 Task: Select the the all in the cursor surrounding lines style.
Action: Mouse moved to (13, 559)
Screenshot: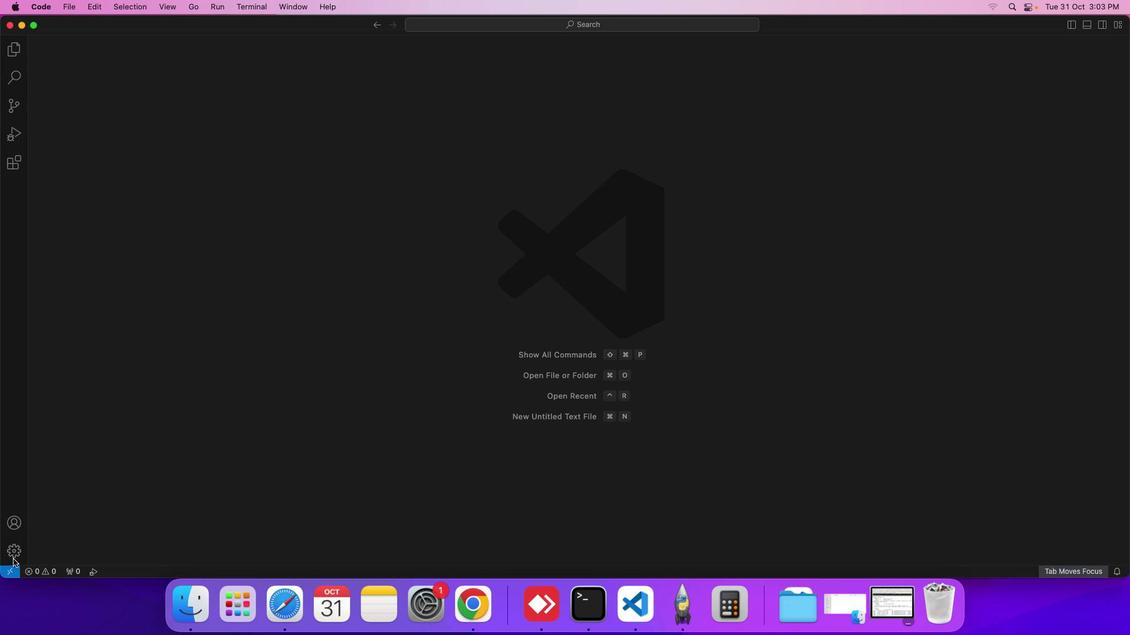 
Action: Mouse pressed left at (13, 559)
Screenshot: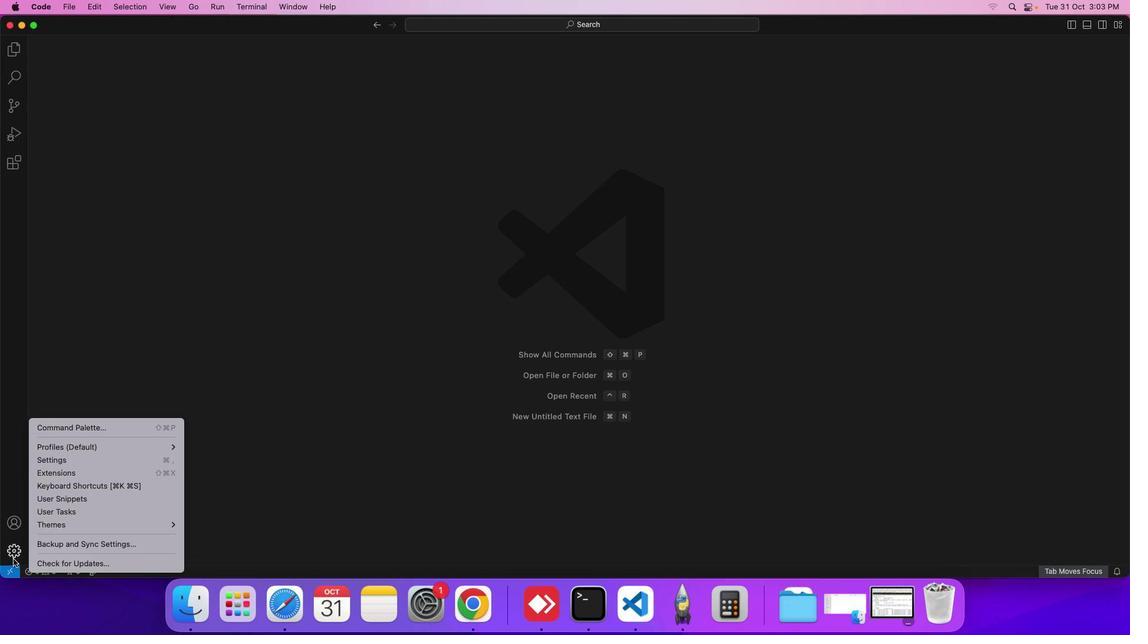 
Action: Mouse moved to (87, 462)
Screenshot: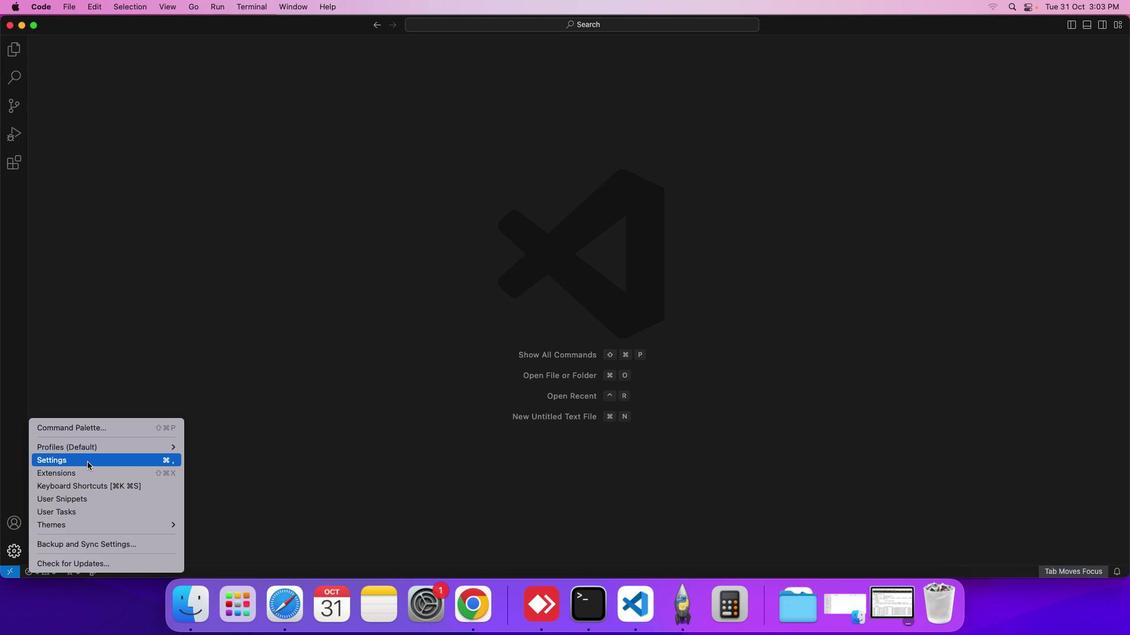 
Action: Mouse pressed left at (87, 462)
Screenshot: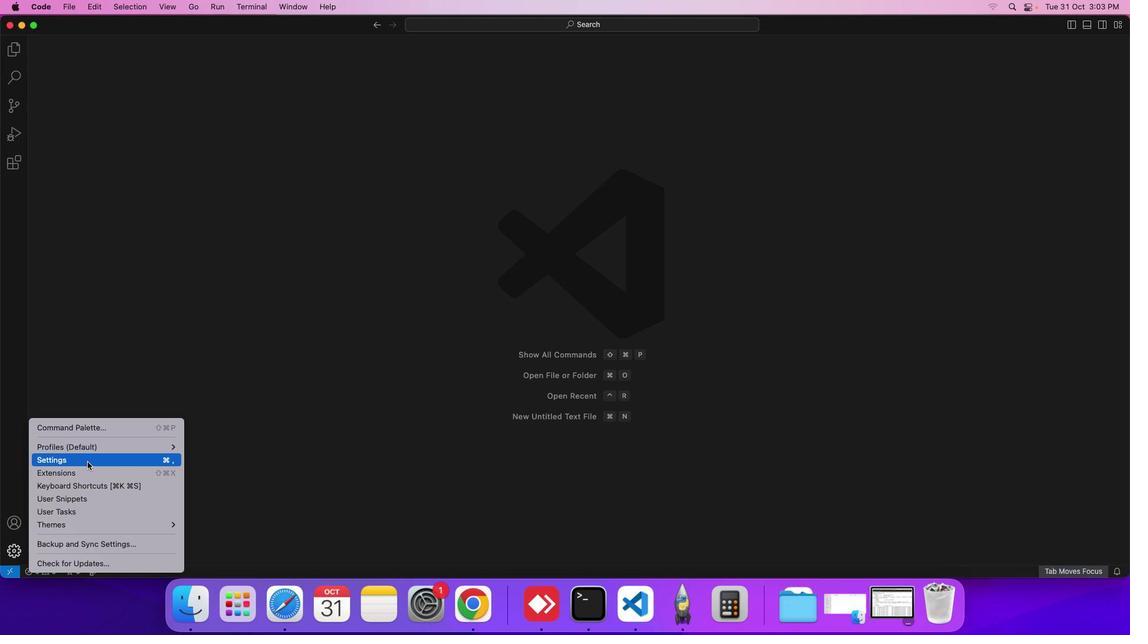
Action: Mouse moved to (277, 137)
Screenshot: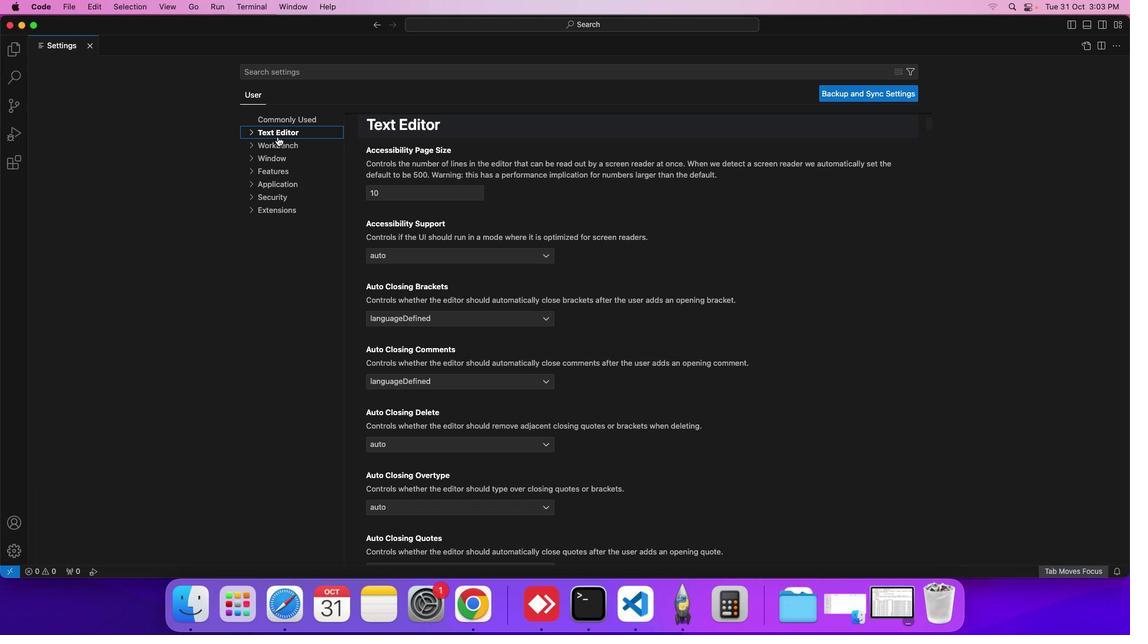 
Action: Mouse pressed left at (277, 137)
Screenshot: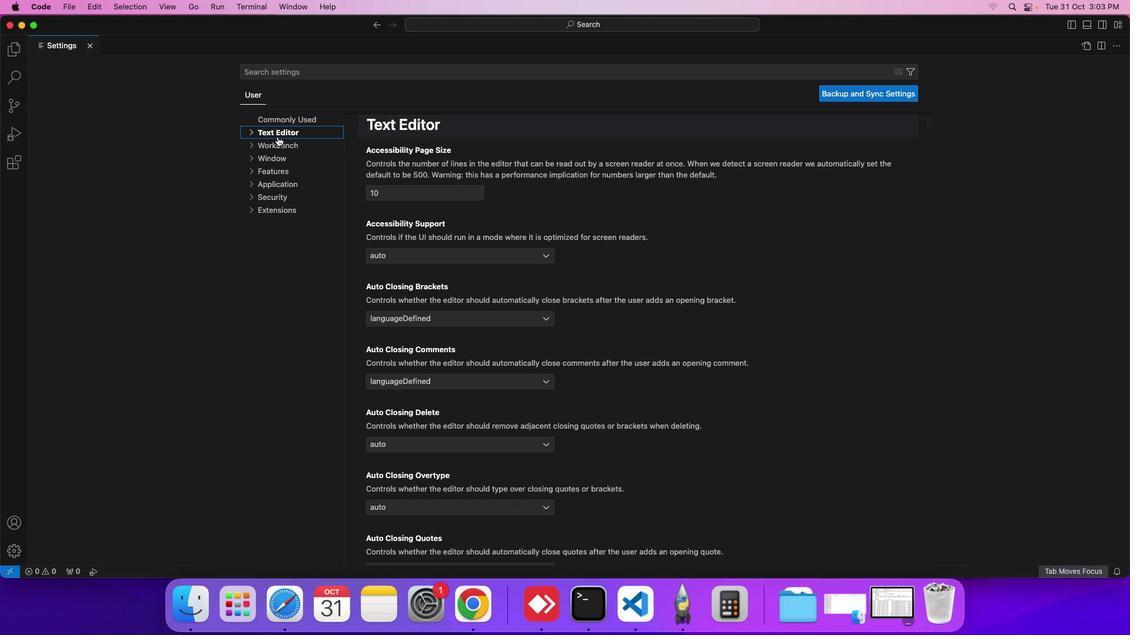
Action: Mouse moved to (283, 146)
Screenshot: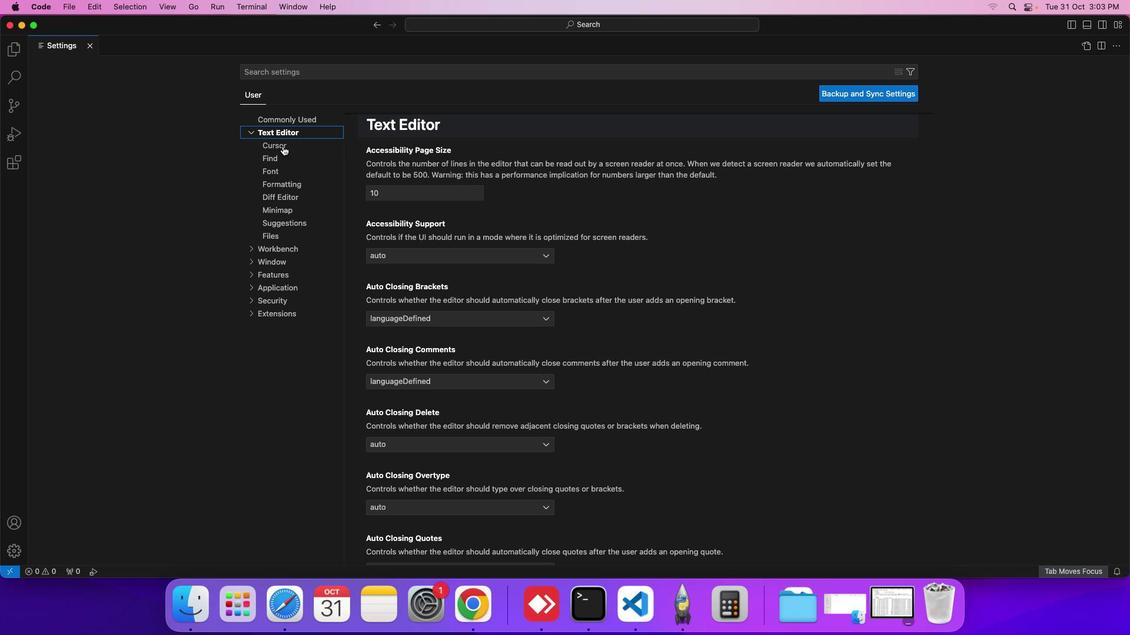 
Action: Mouse pressed left at (283, 146)
Screenshot: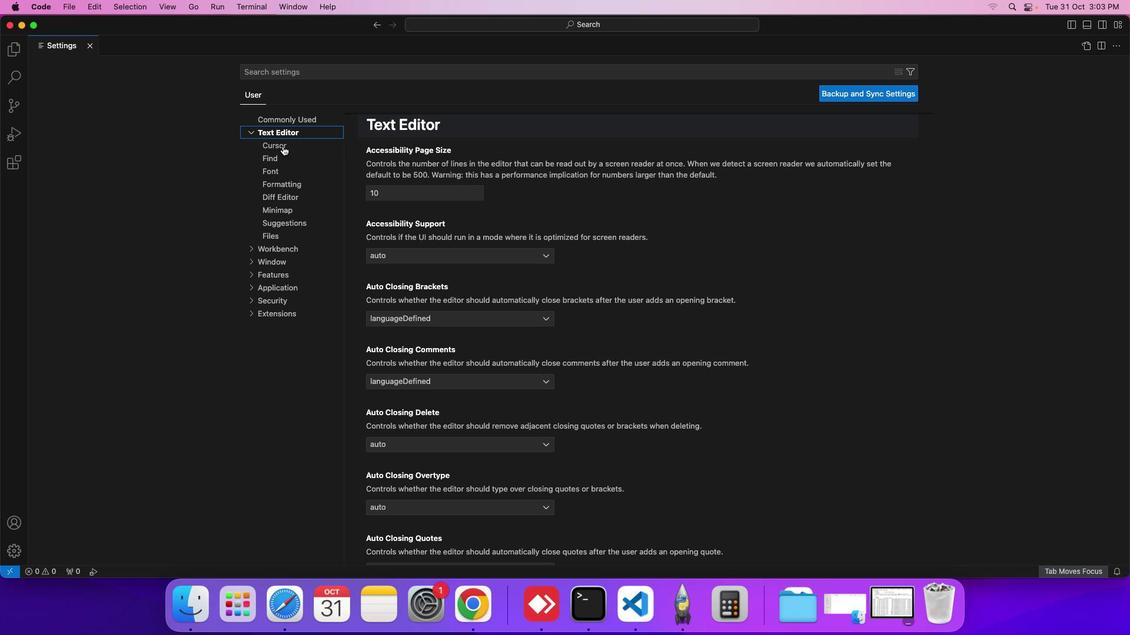 
Action: Mouse moved to (425, 446)
Screenshot: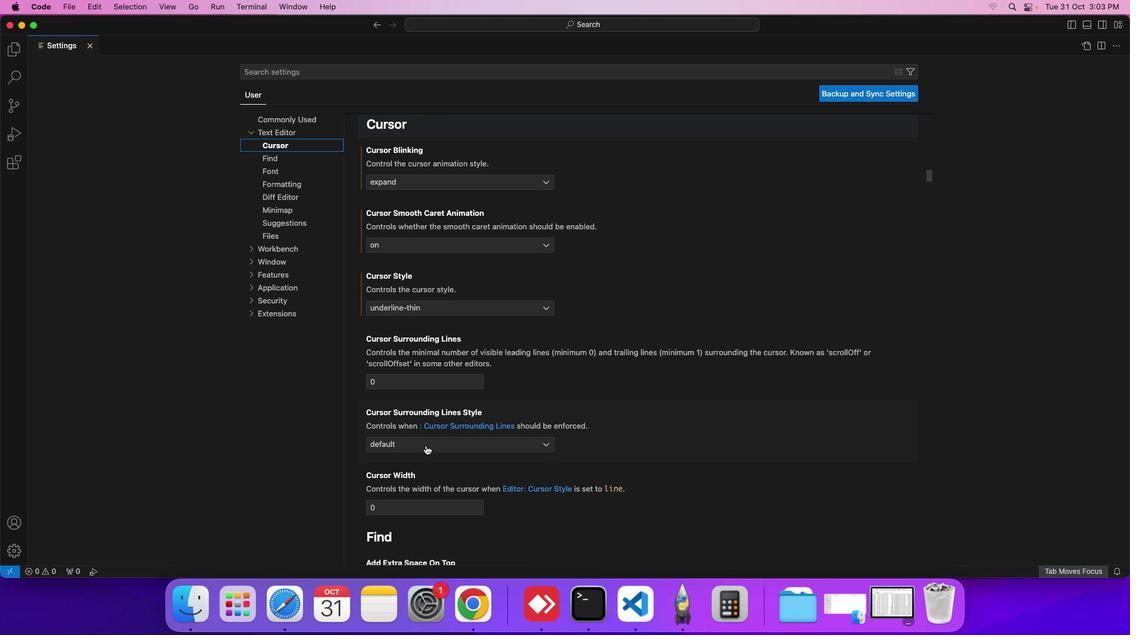
Action: Mouse pressed left at (425, 446)
Screenshot: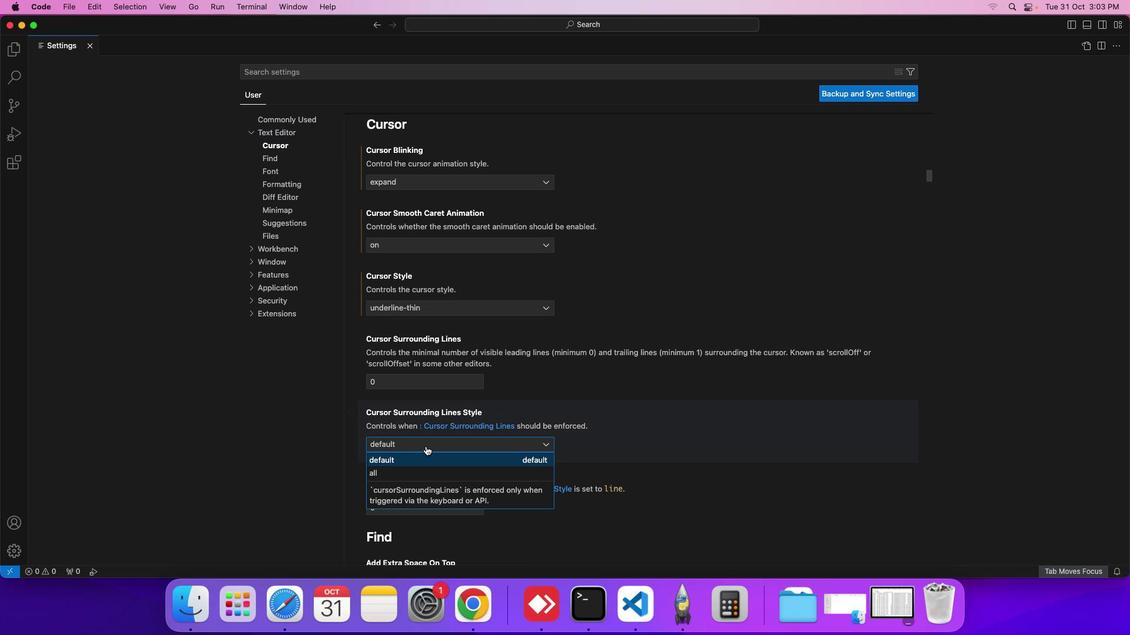 
Action: Mouse moved to (400, 475)
Screenshot: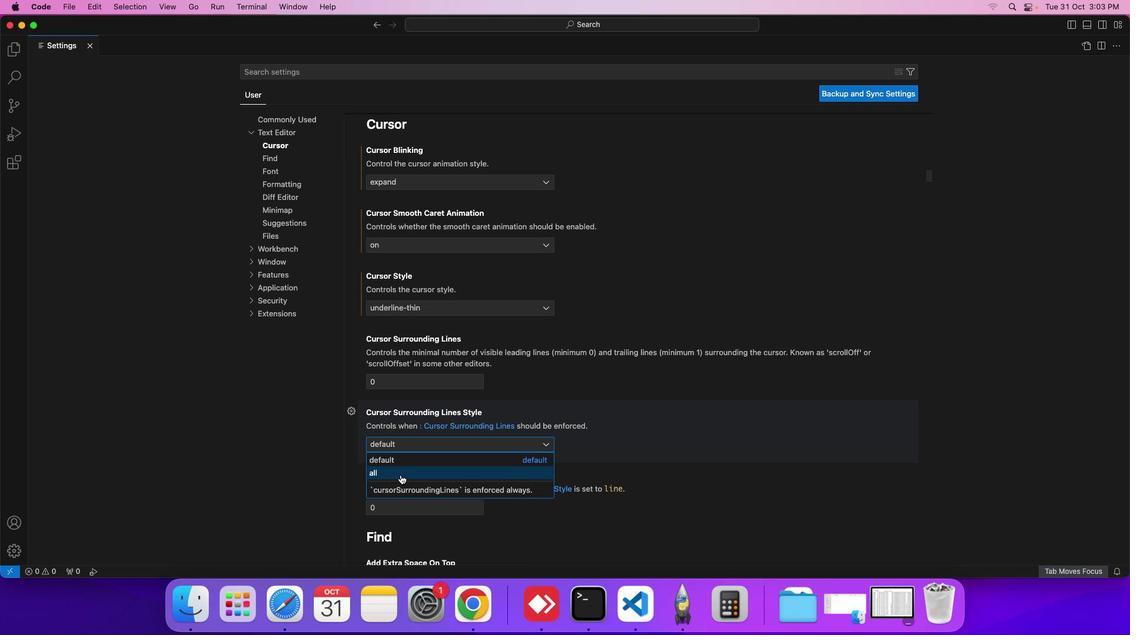 
Action: Mouse pressed left at (400, 475)
Screenshot: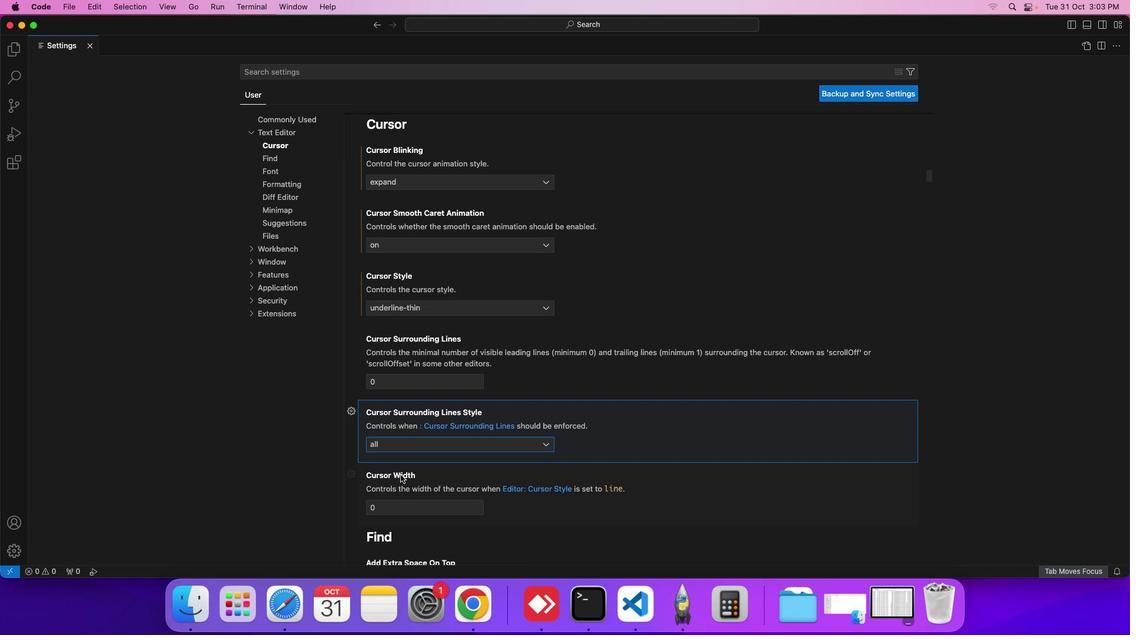 
Action: Mouse moved to (615, 270)
Screenshot: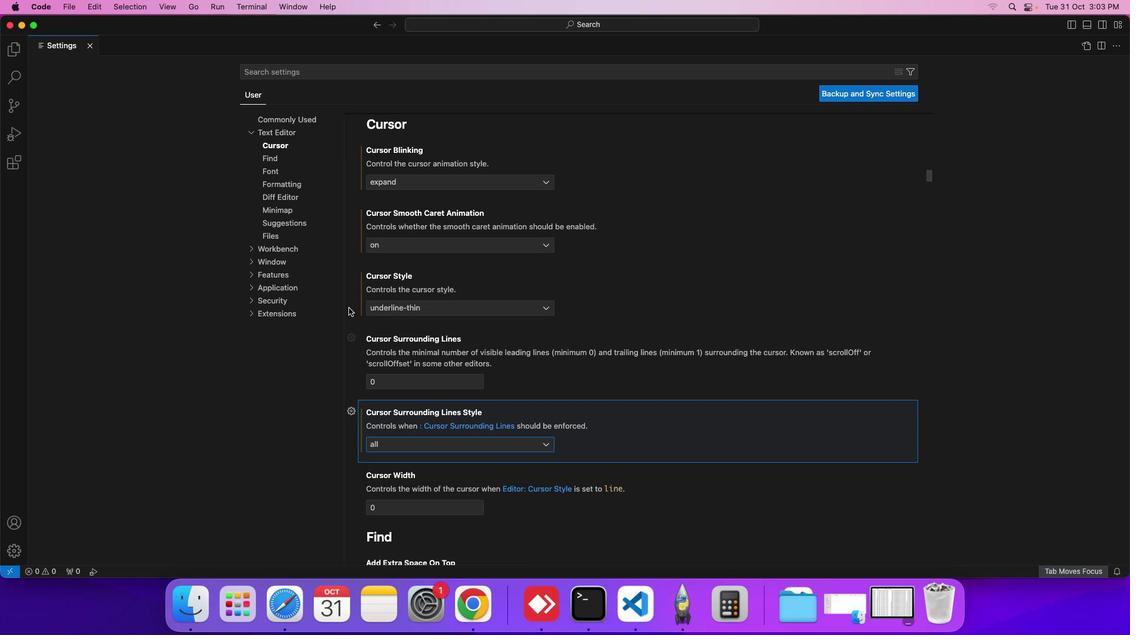 
